 Task: Select poverty alleviation as the cause.
Action: Mouse moved to (883, 90)
Screenshot: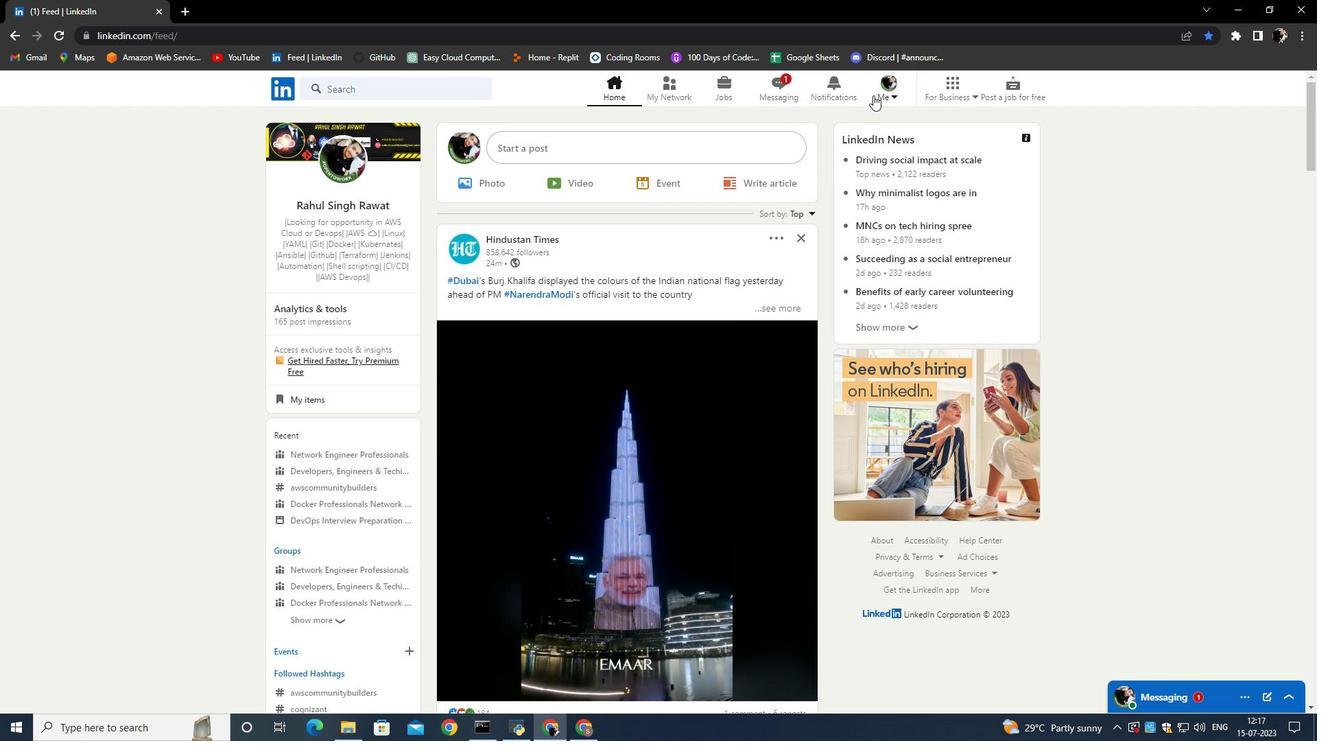
Action: Mouse pressed left at (883, 90)
Screenshot: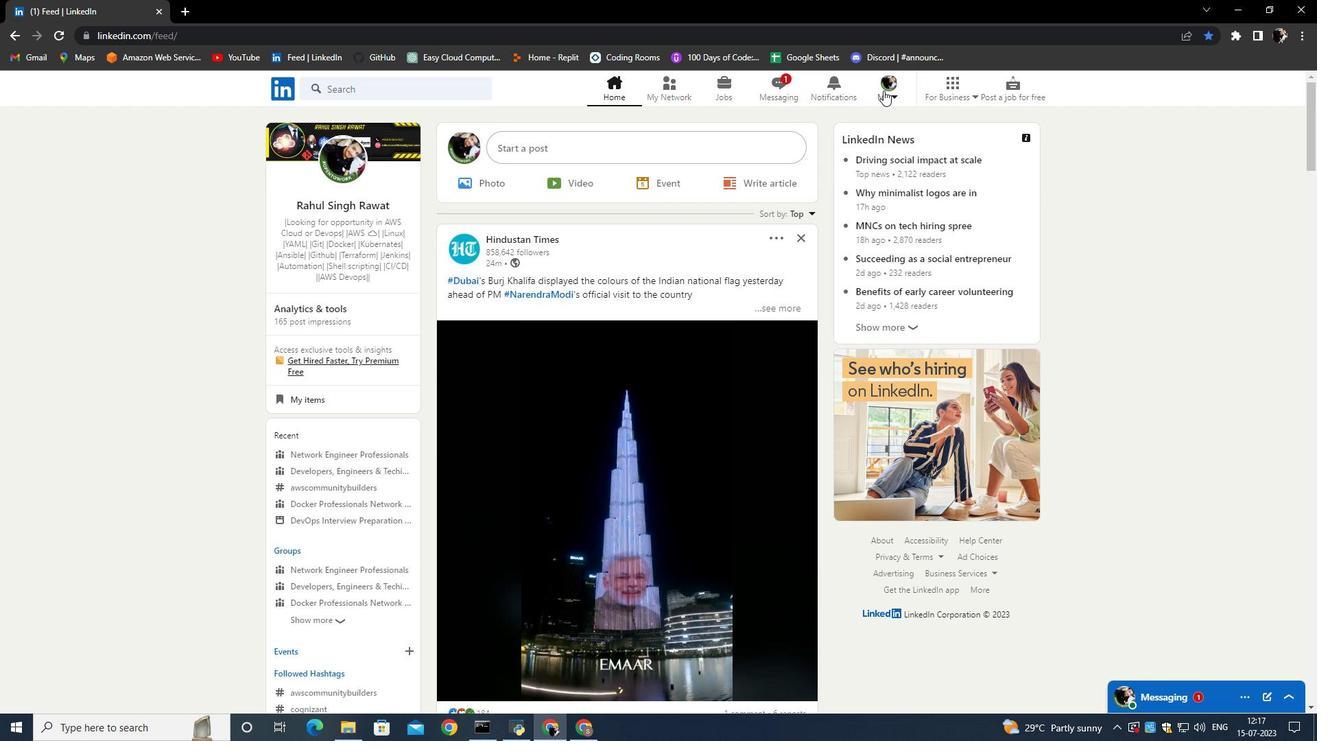 
Action: Mouse moved to (772, 156)
Screenshot: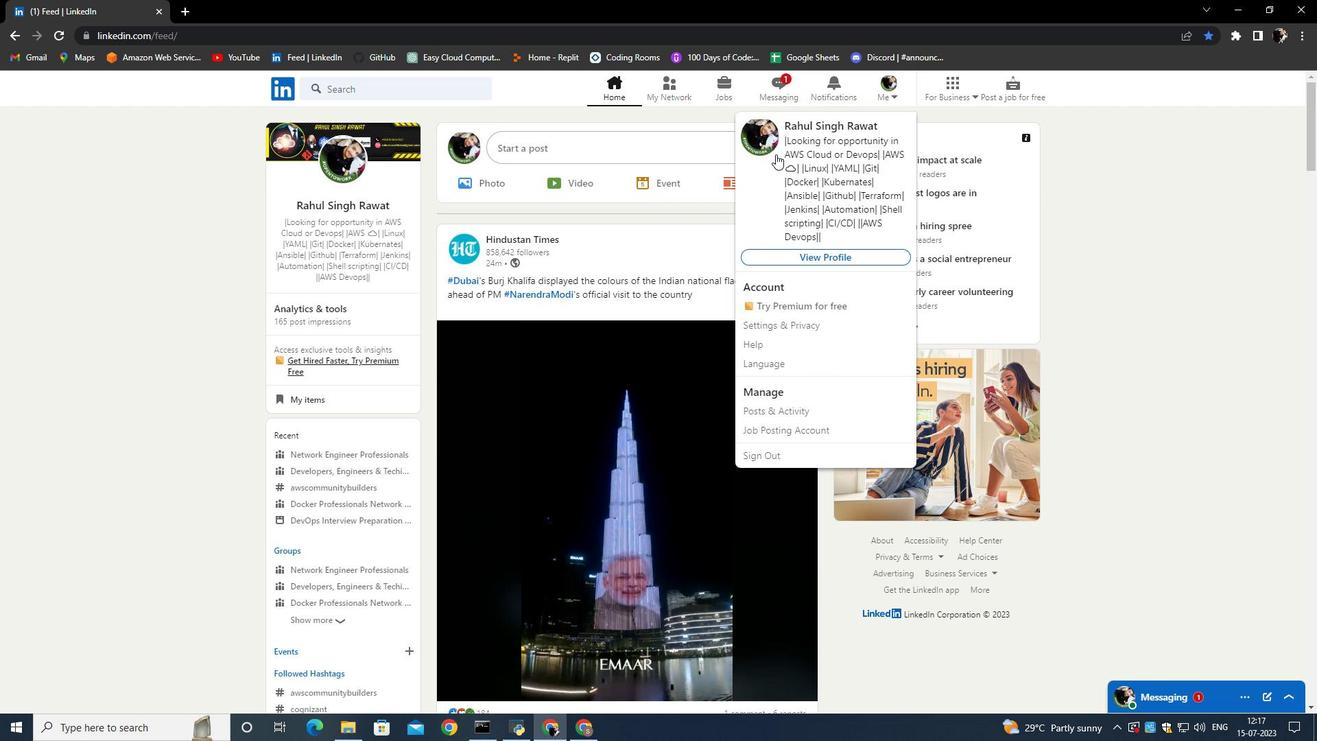 
Action: Mouse pressed left at (772, 156)
Screenshot: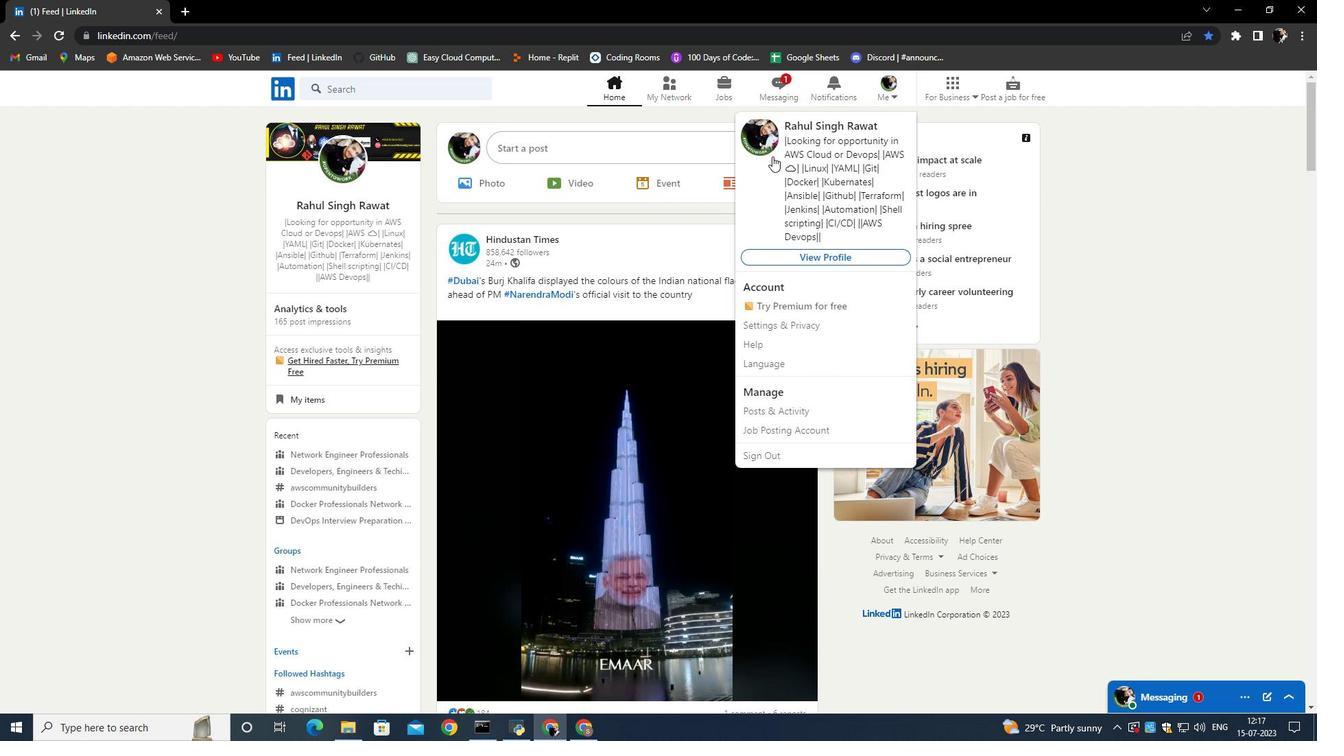 
Action: Mouse moved to (435, 522)
Screenshot: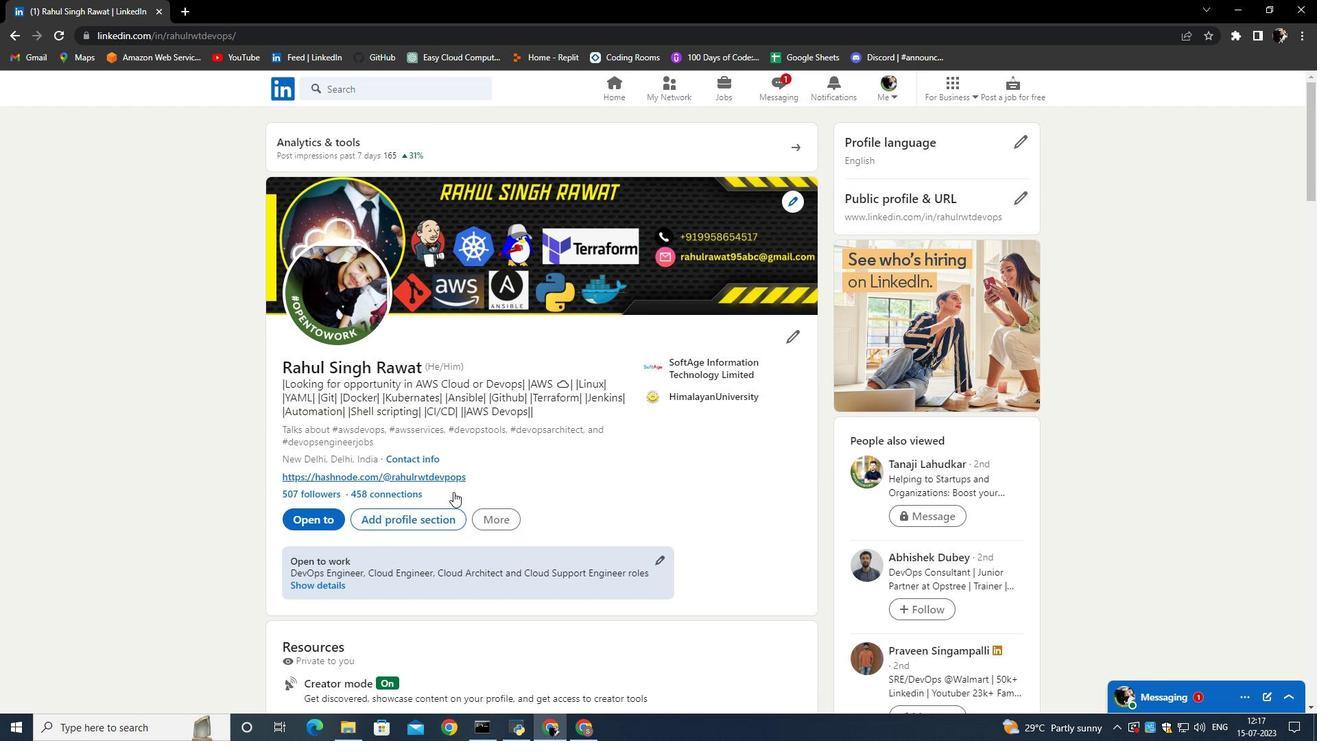 
Action: Mouse pressed left at (435, 522)
Screenshot: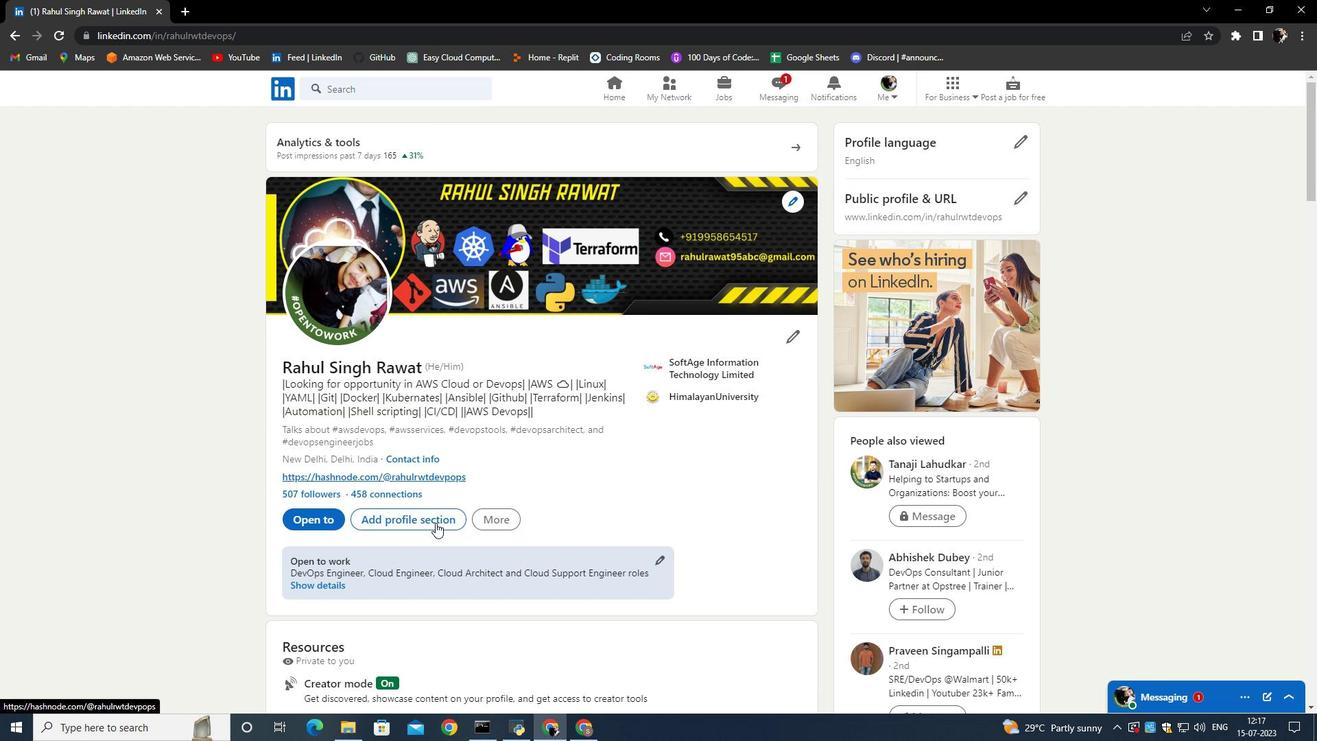 
Action: Mouse moved to (513, 373)
Screenshot: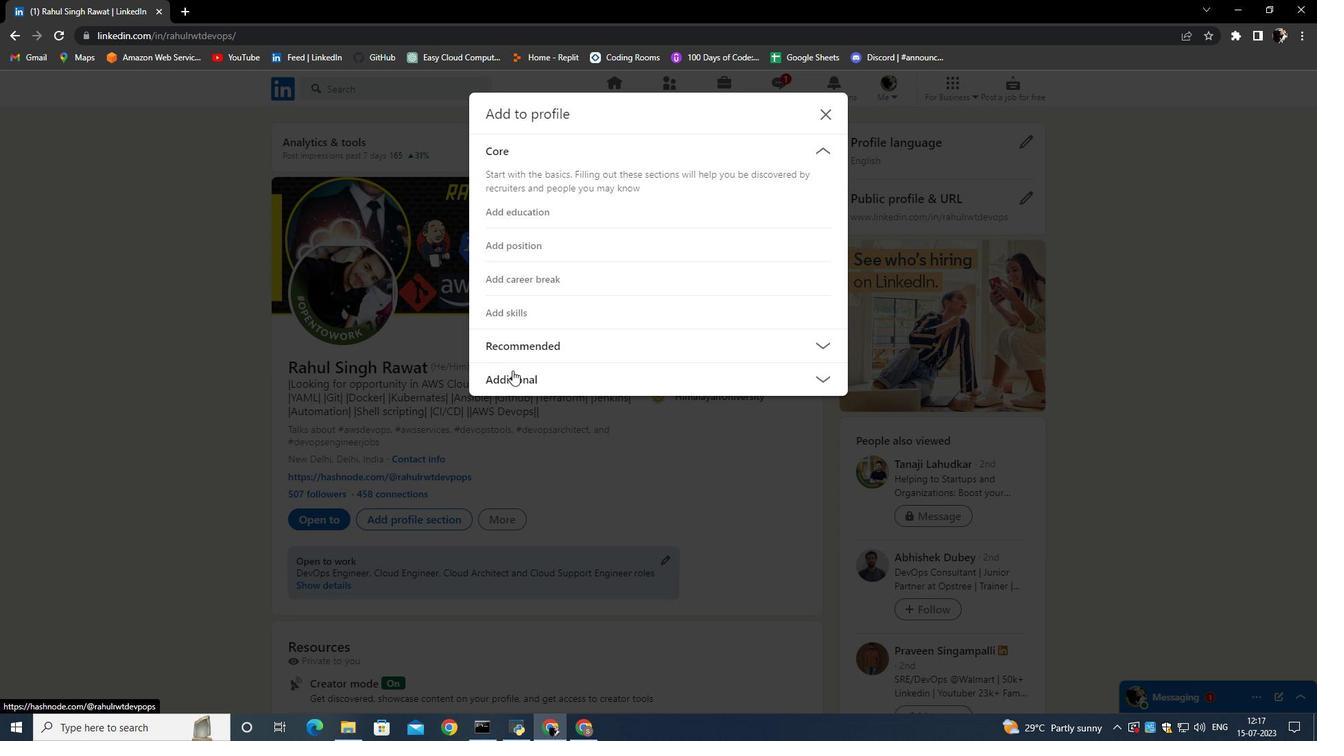 
Action: Mouse pressed left at (513, 373)
Screenshot: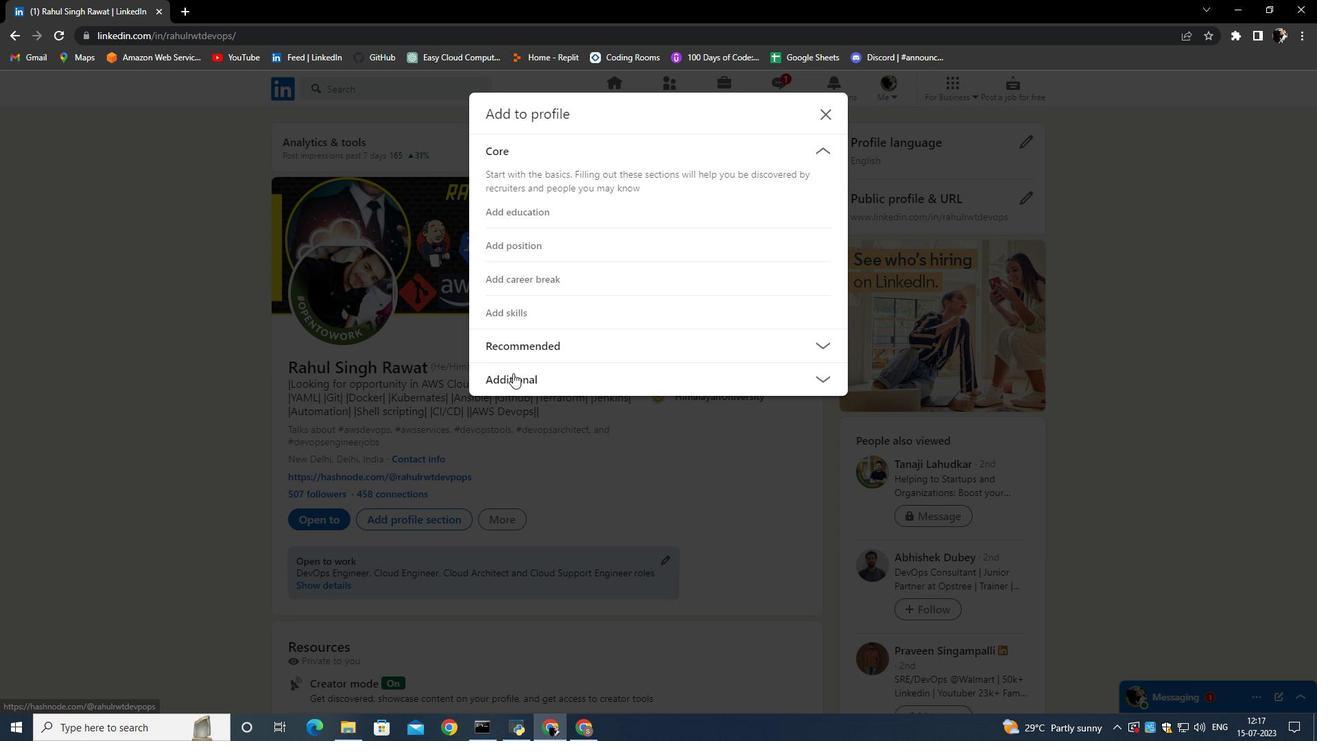 
Action: Mouse moved to (531, 282)
Screenshot: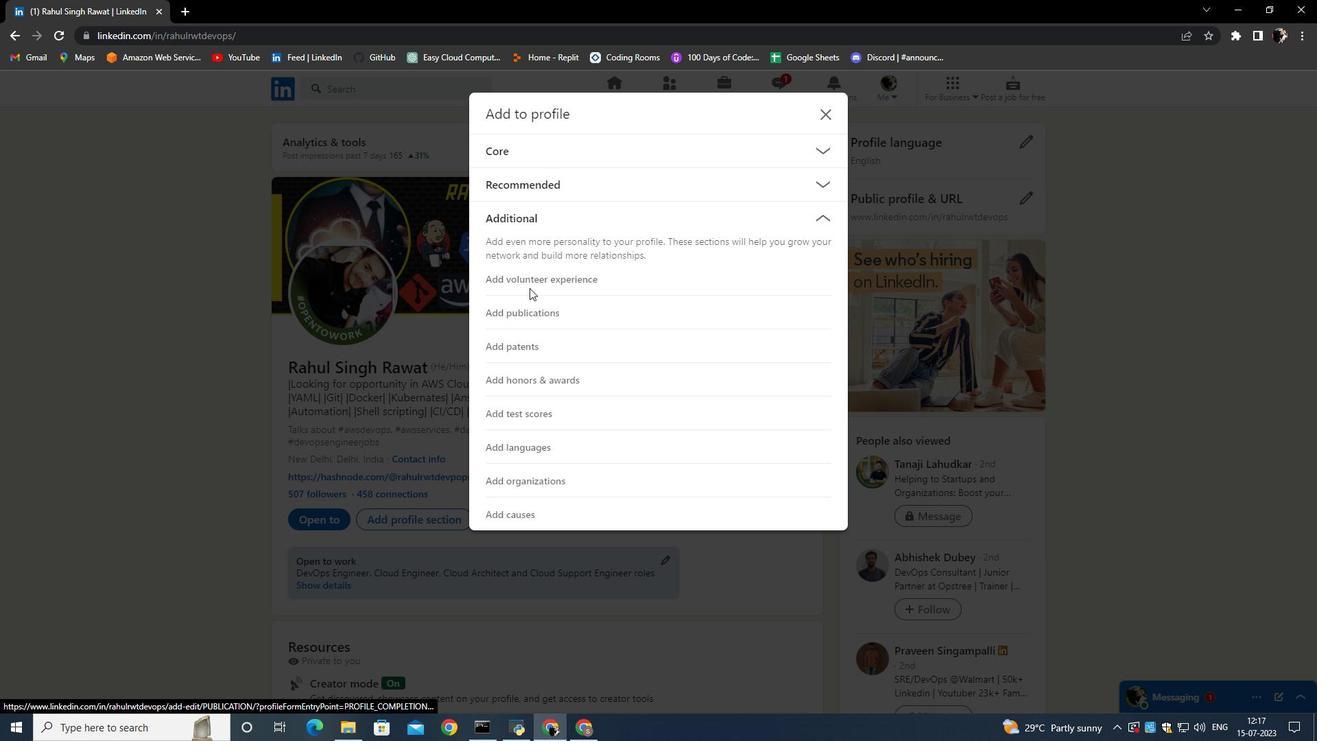 
Action: Mouse pressed left at (531, 282)
Screenshot: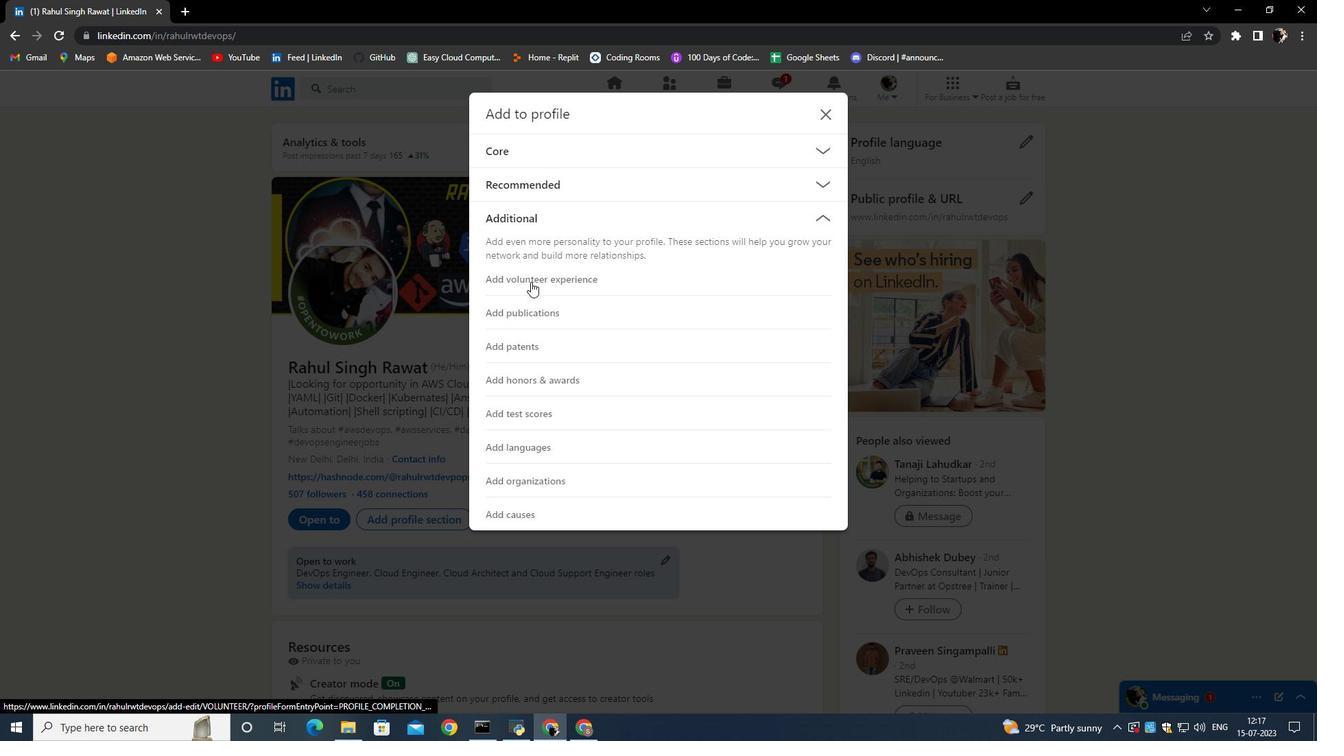 
Action: Mouse moved to (525, 305)
Screenshot: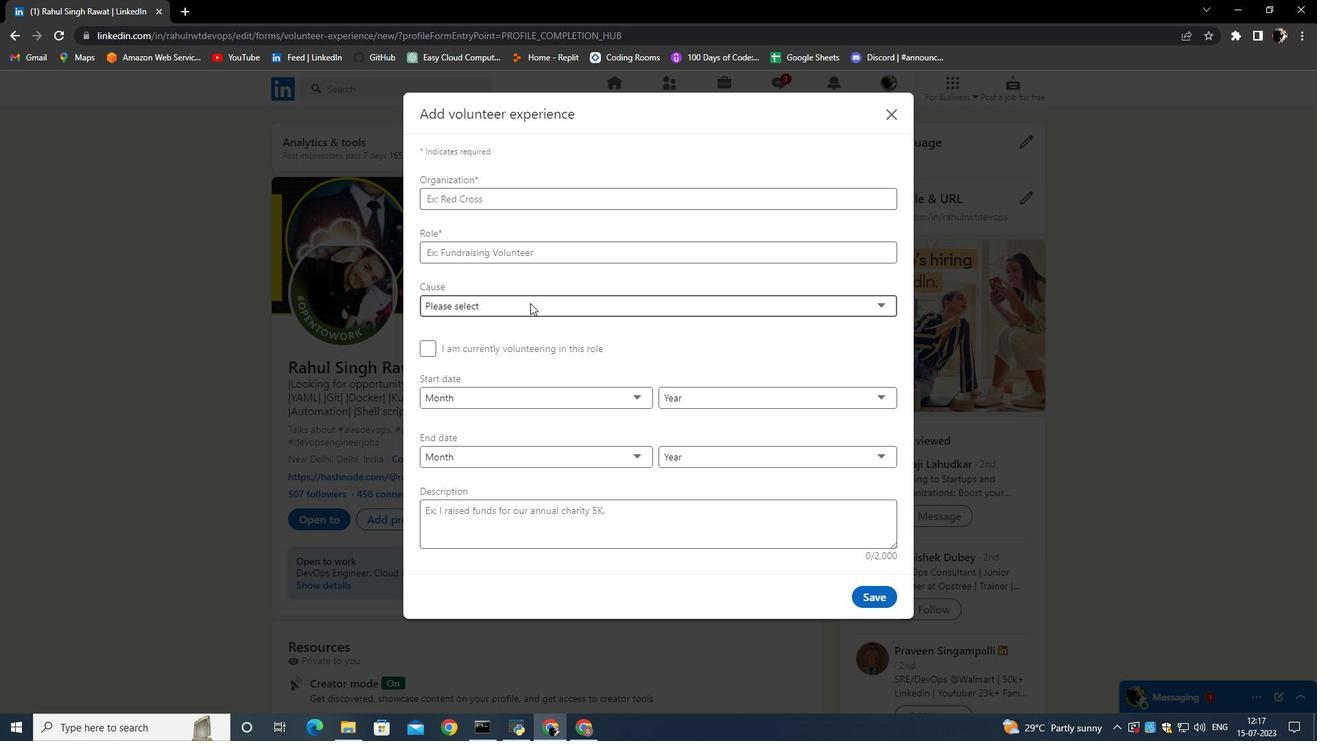 
Action: Mouse pressed left at (525, 305)
Screenshot: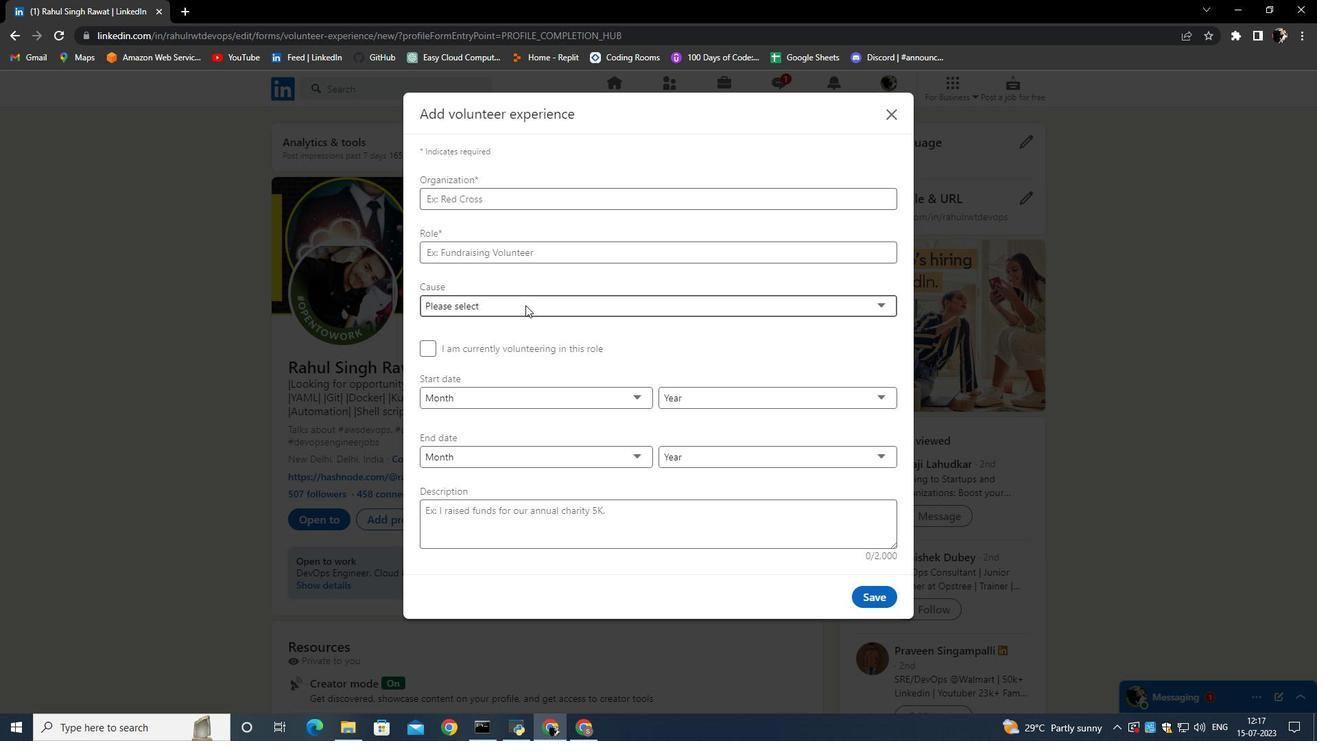 
Action: Mouse moved to (501, 486)
Screenshot: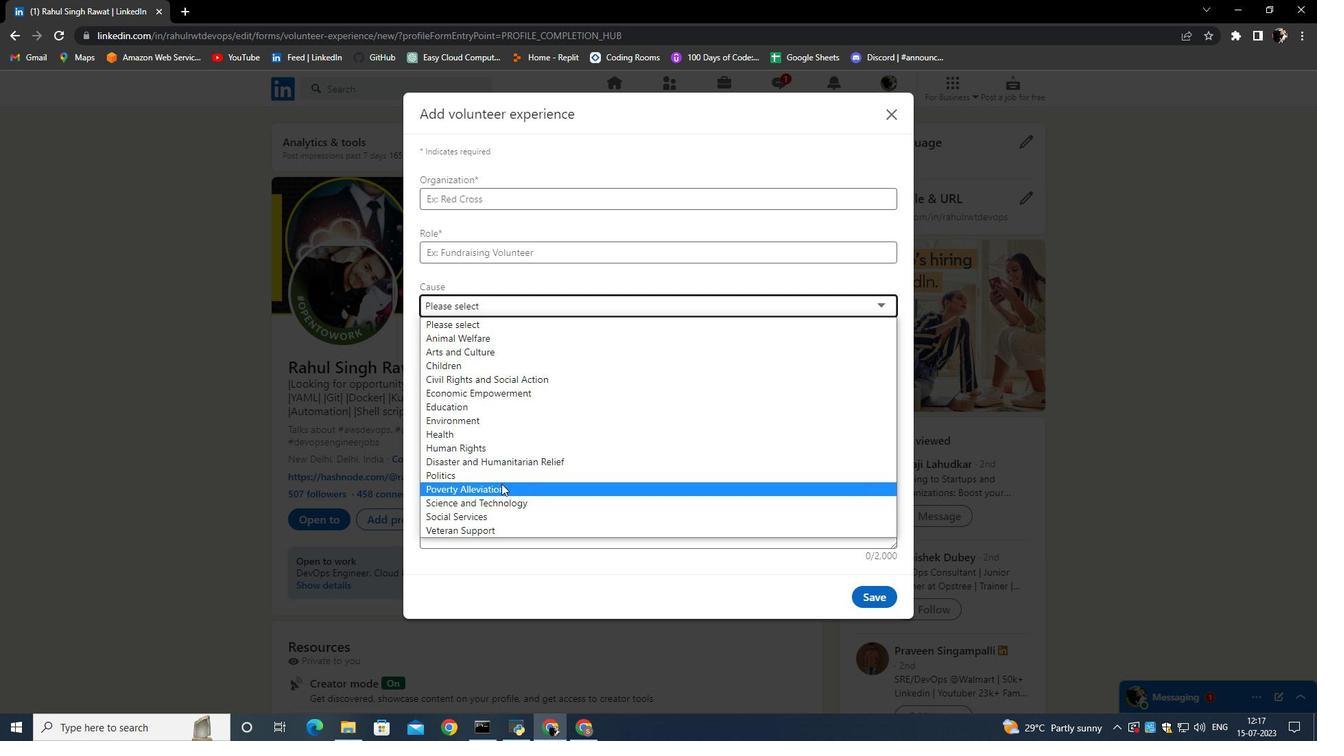 
Action: Mouse pressed left at (501, 486)
Screenshot: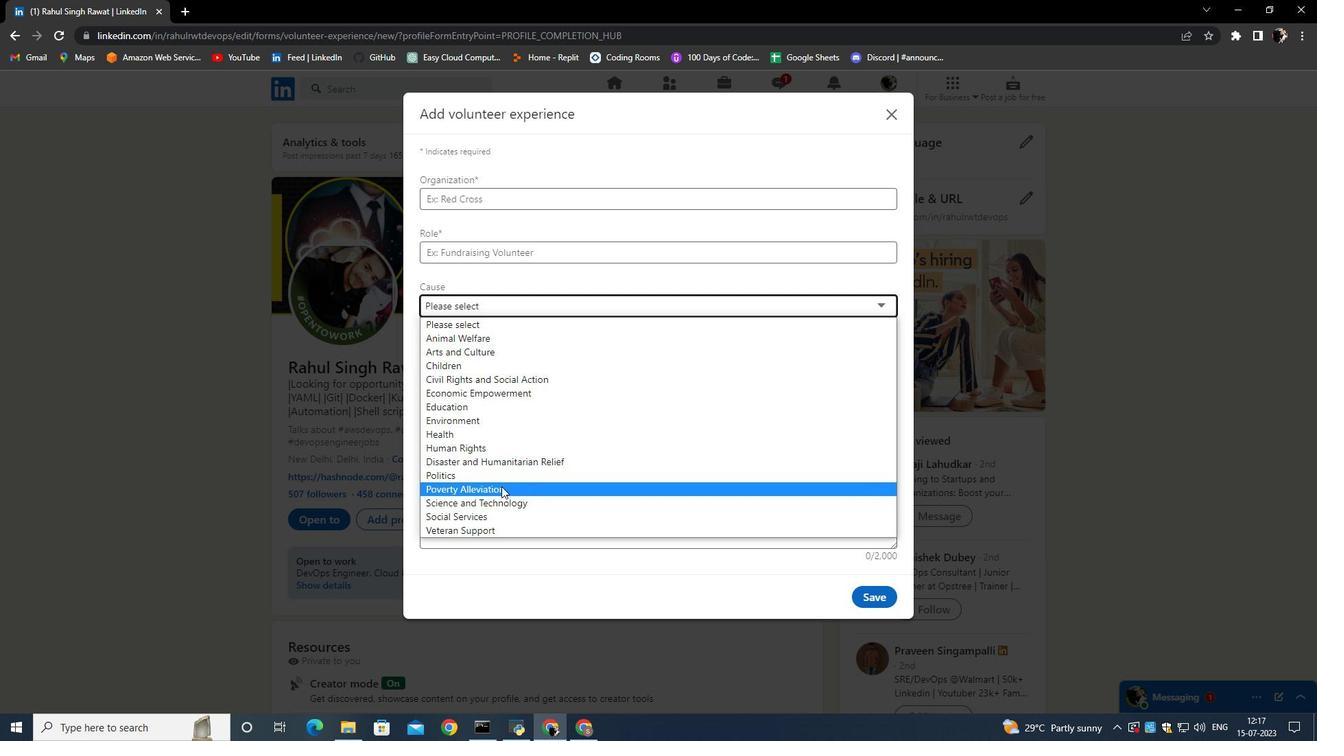 
Action: Mouse moved to (671, 522)
Screenshot: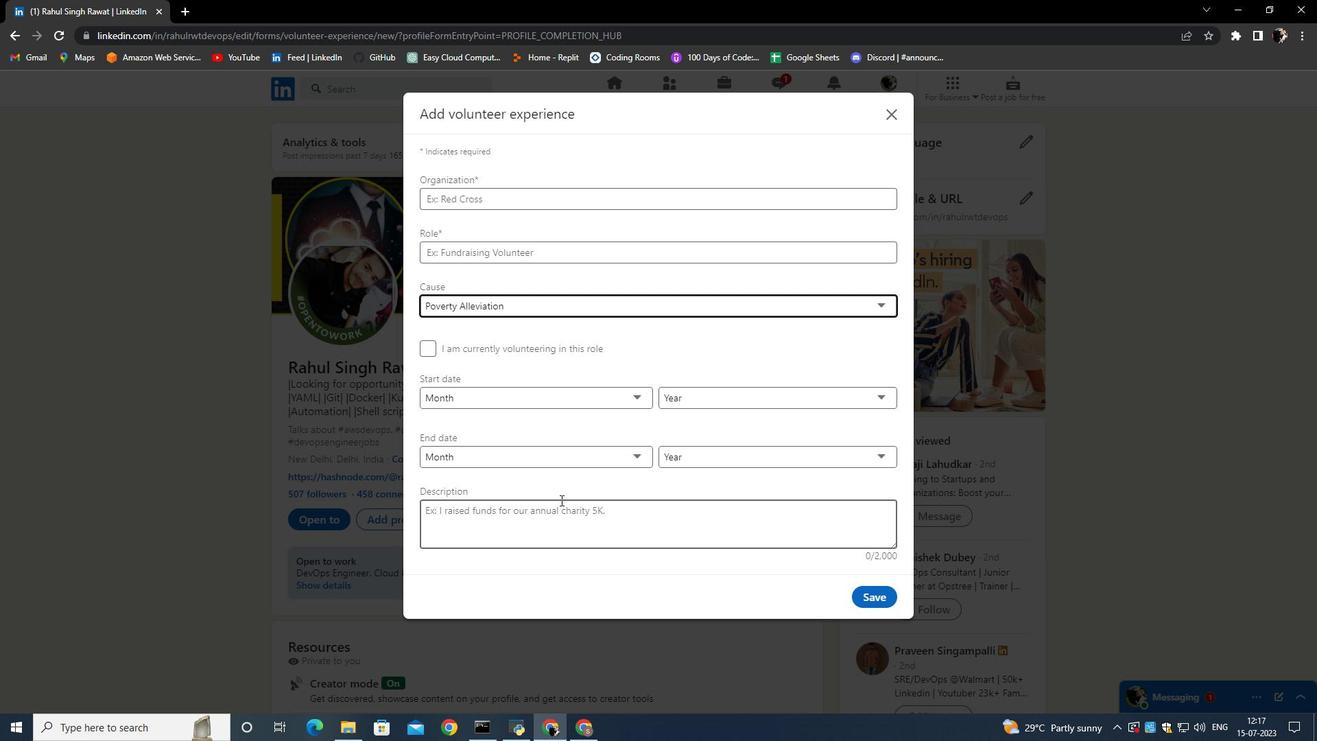 
